 Task: Use Gliss Arpeggios 02 Effect in this video Movie B.mp4
Action: Mouse moved to (166, 102)
Screenshot: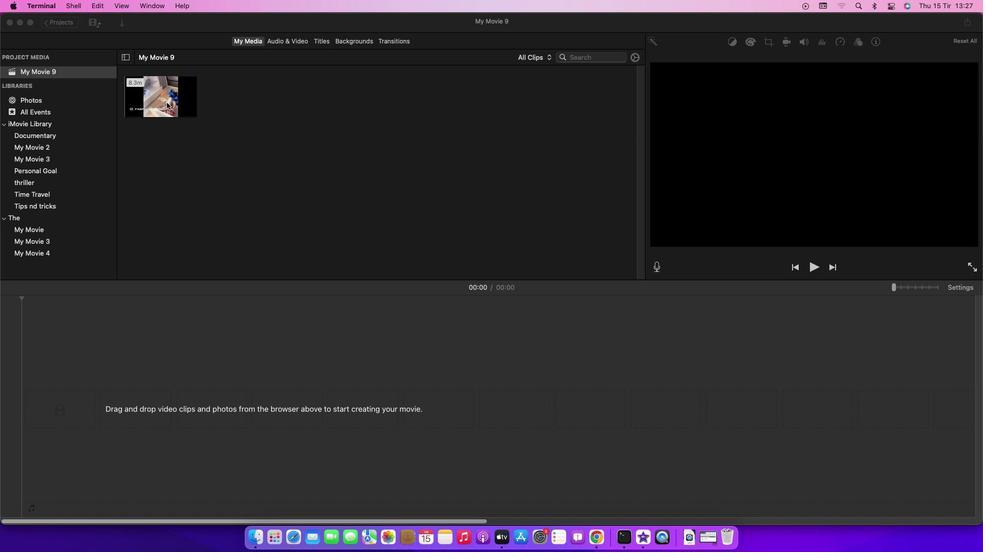 
Action: Mouse pressed left at (166, 102)
Screenshot: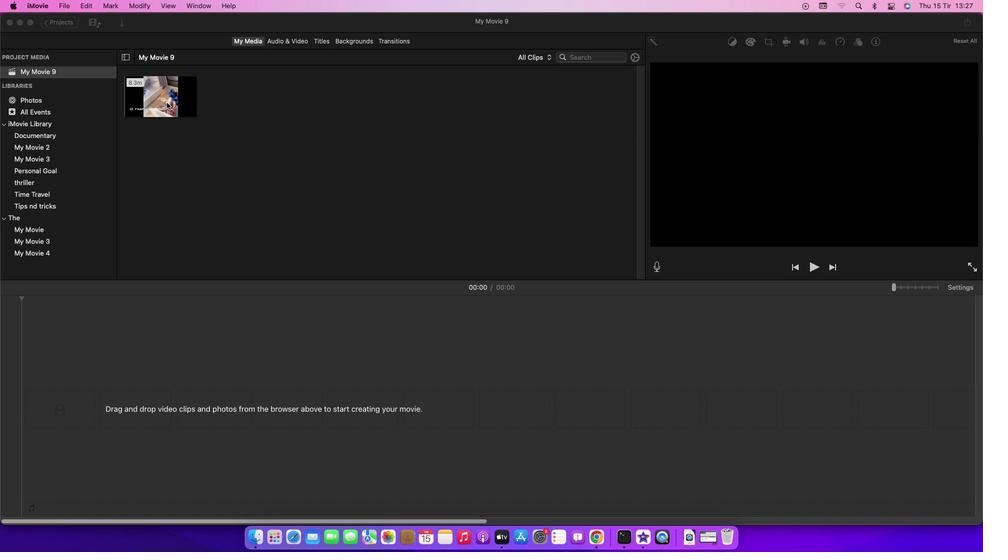 
Action: Mouse moved to (166, 98)
Screenshot: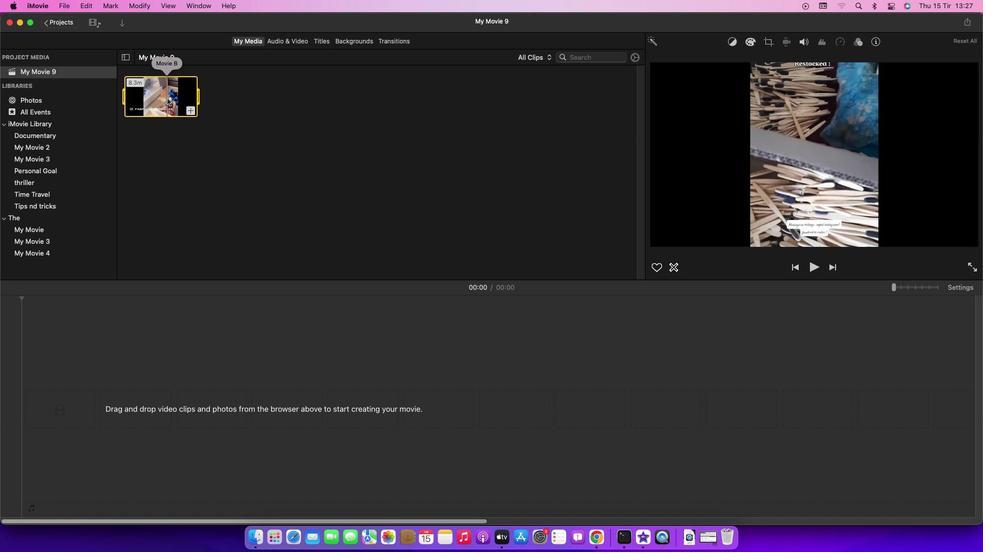 
Action: Mouse pressed left at (166, 98)
Screenshot: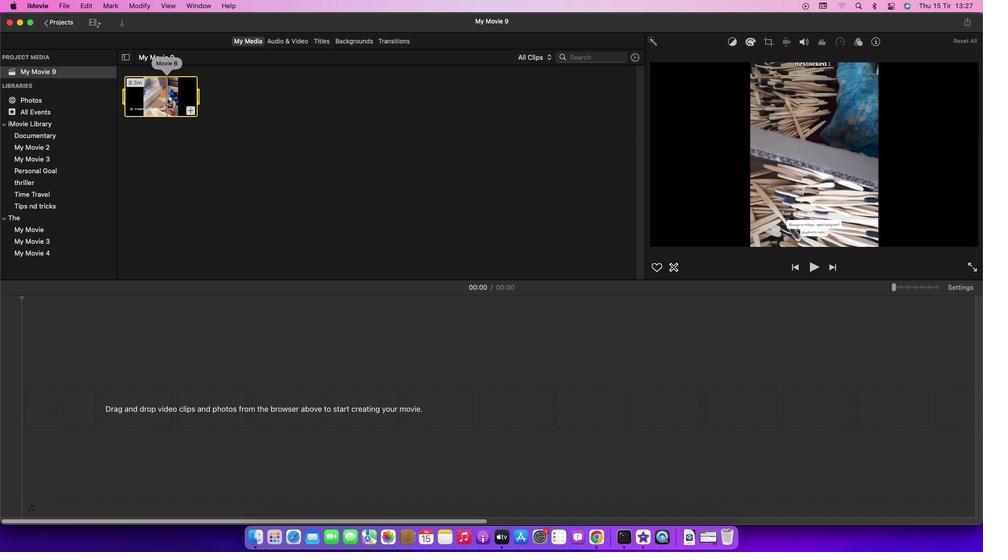 
Action: Mouse moved to (277, 41)
Screenshot: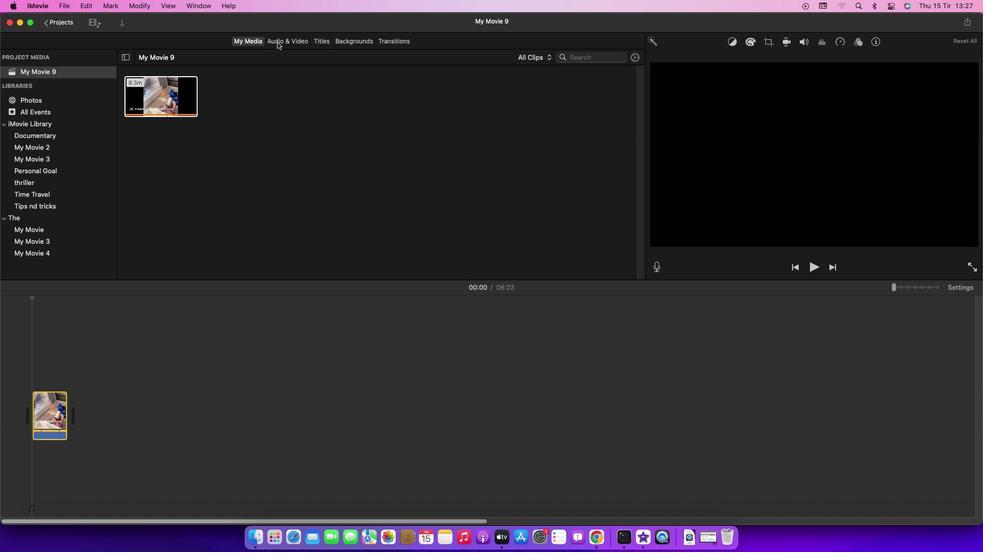 
Action: Mouse pressed left at (277, 41)
Screenshot: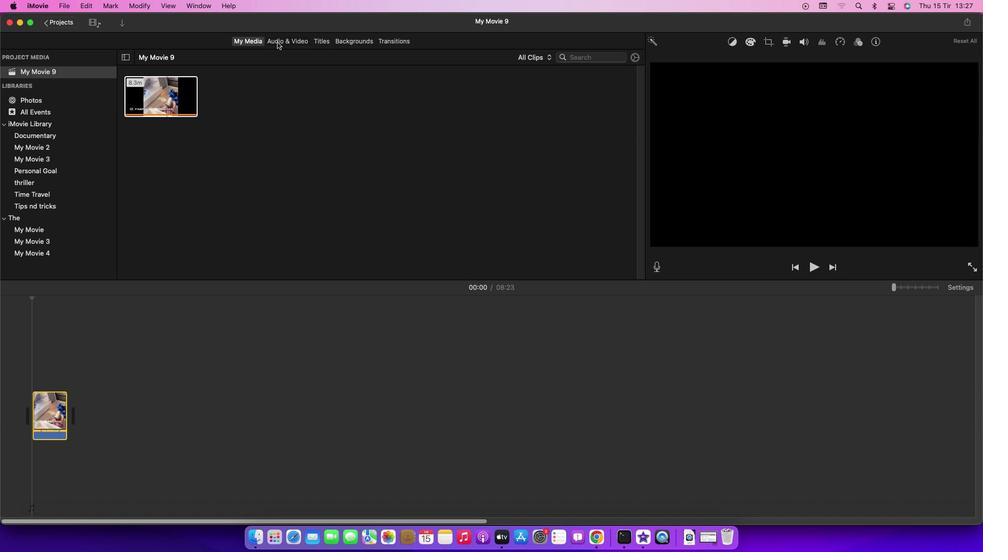
Action: Mouse moved to (56, 96)
Screenshot: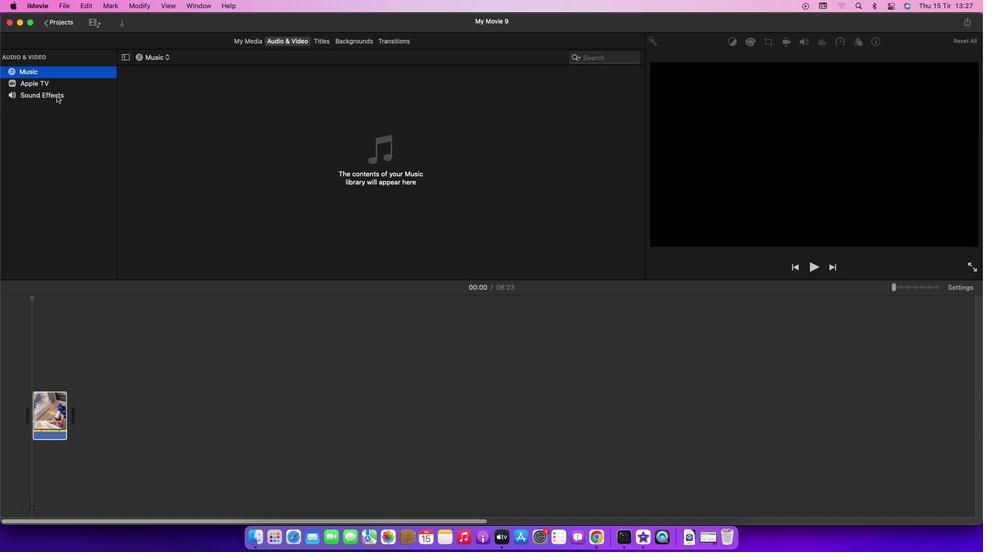 
Action: Mouse pressed left at (56, 96)
Screenshot: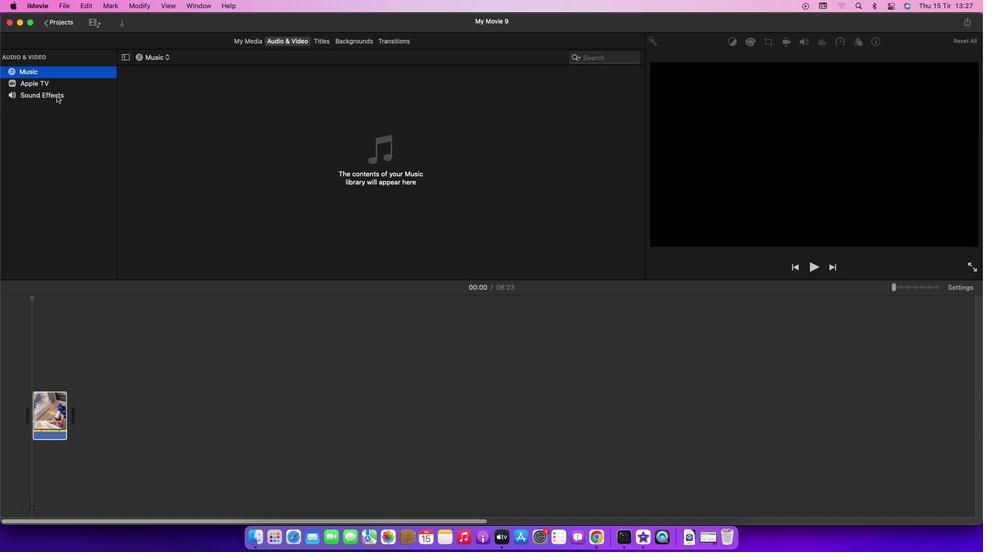 
Action: Mouse moved to (239, 231)
Screenshot: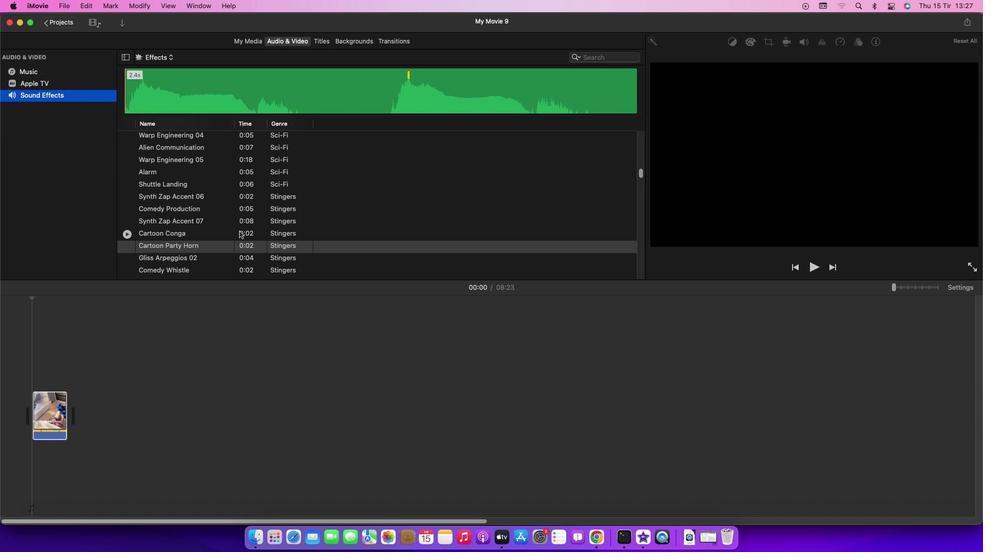 
Action: Mouse scrolled (239, 231) with delta (0, 0)
Screenshot: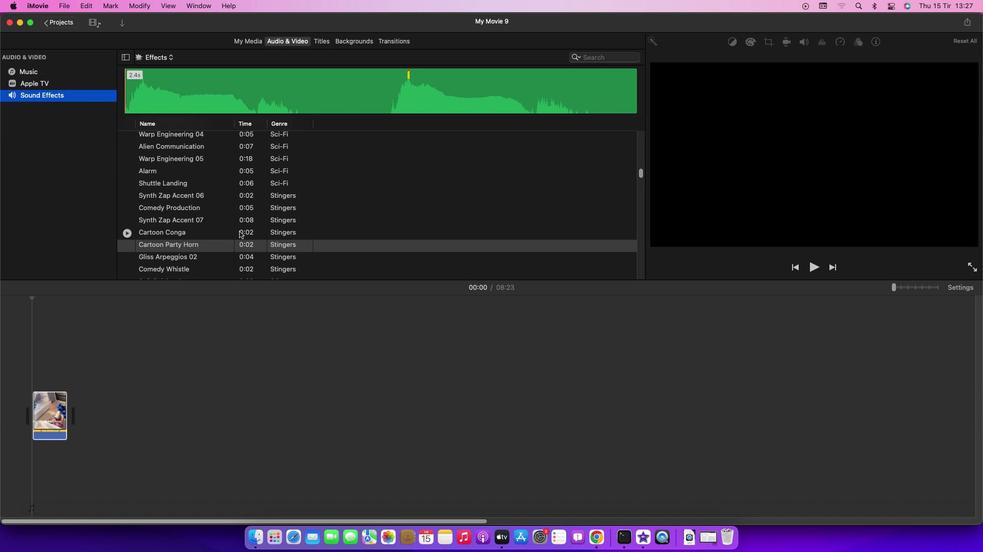 
Action: Mouse scrolled (239, 231) with delta (0, 0)
Screenshot: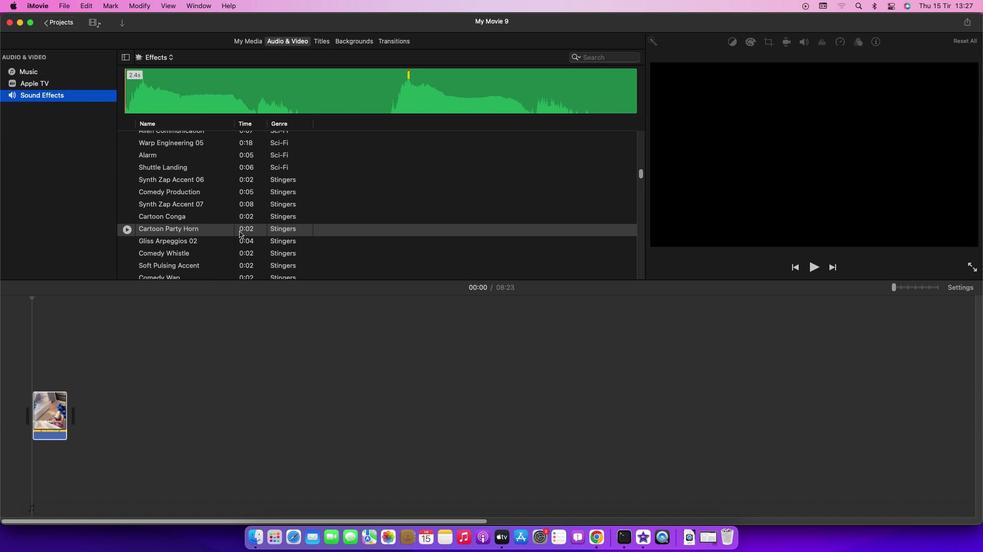 
Action: Mouse scrolled (239, 231) with delta (0, 0)
Screenshot: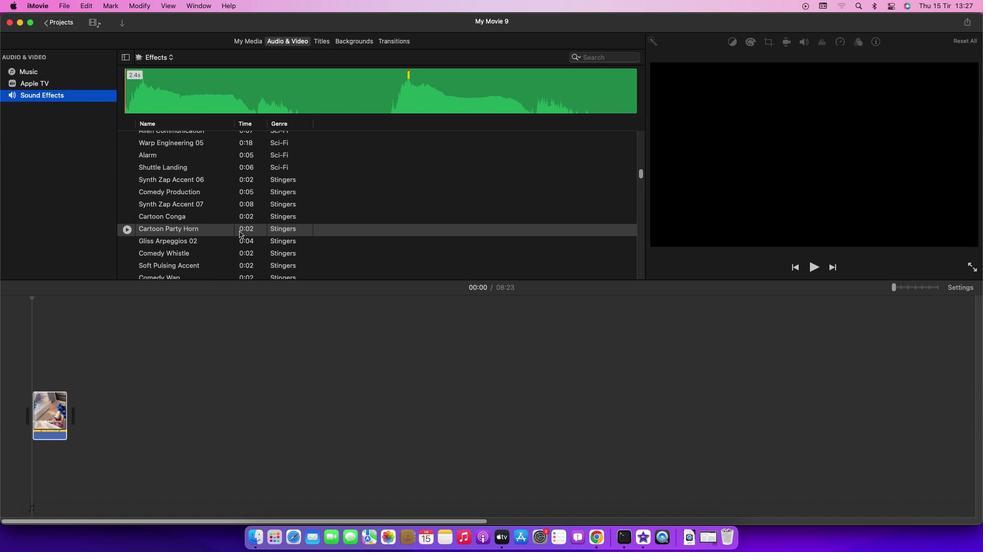 
Action: Mouse moved to (174, 241)
Screenshot: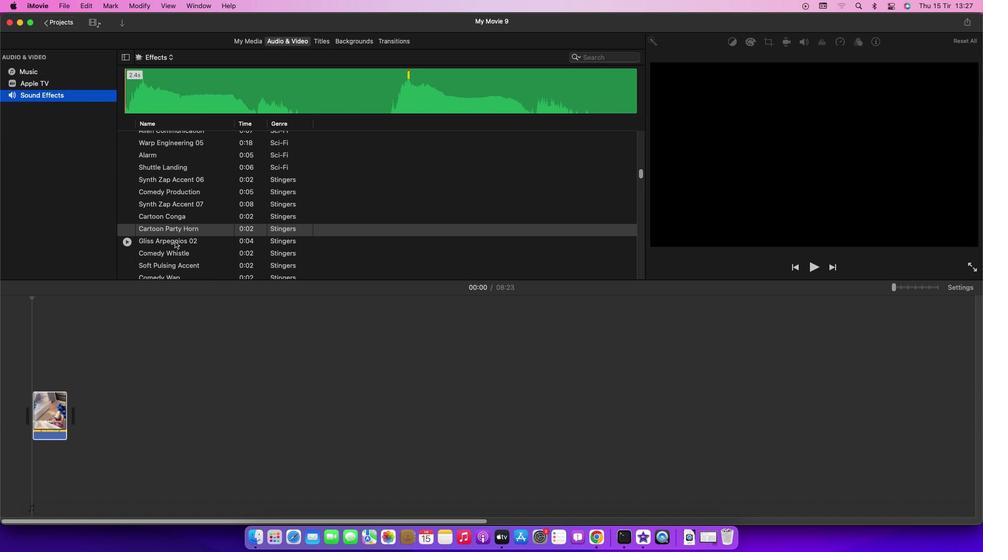 
Action: Mouse pressed left at (174, 241)
Screenshot: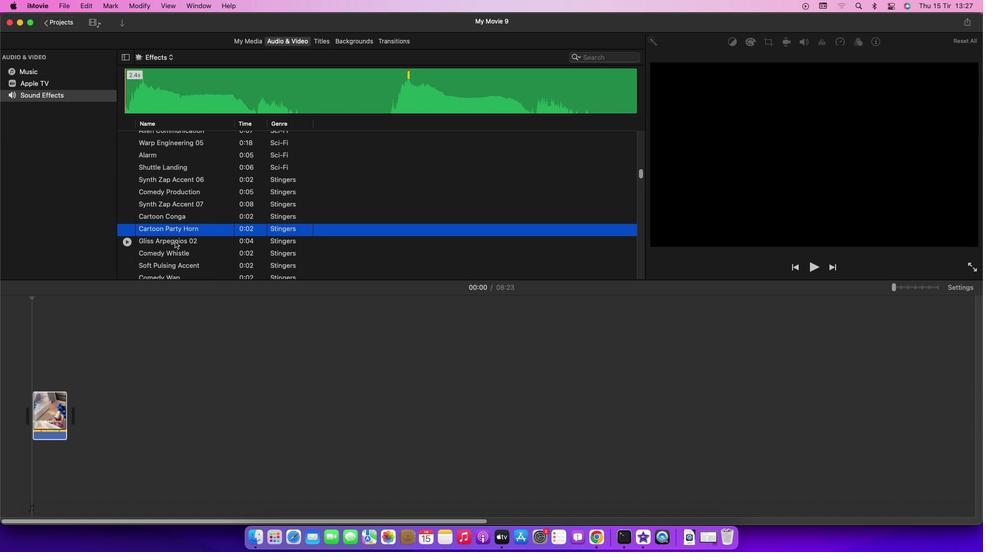 
Action: Mouse pressed left at (174, 241)
Screenshot: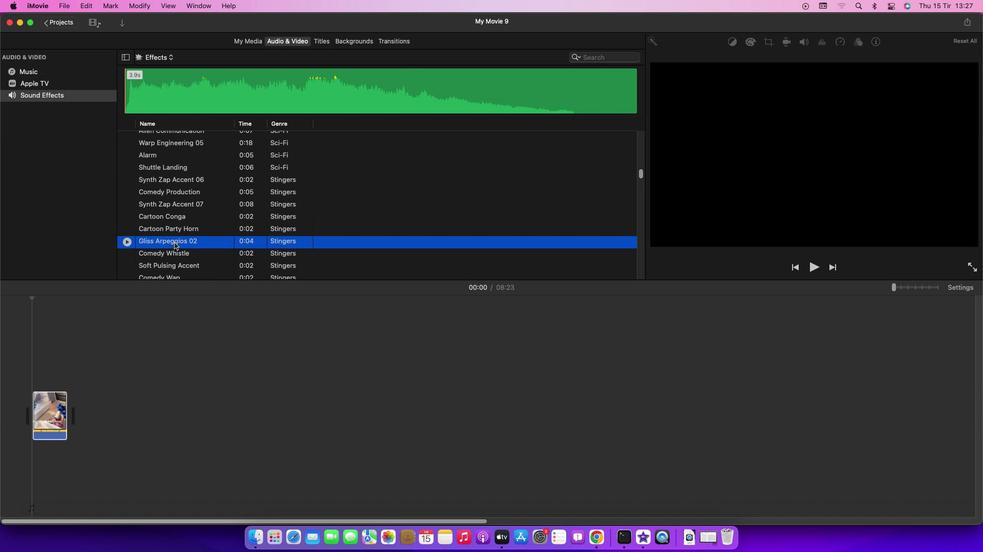 
Action: Mouse moved to (228, 423)
Screenshot: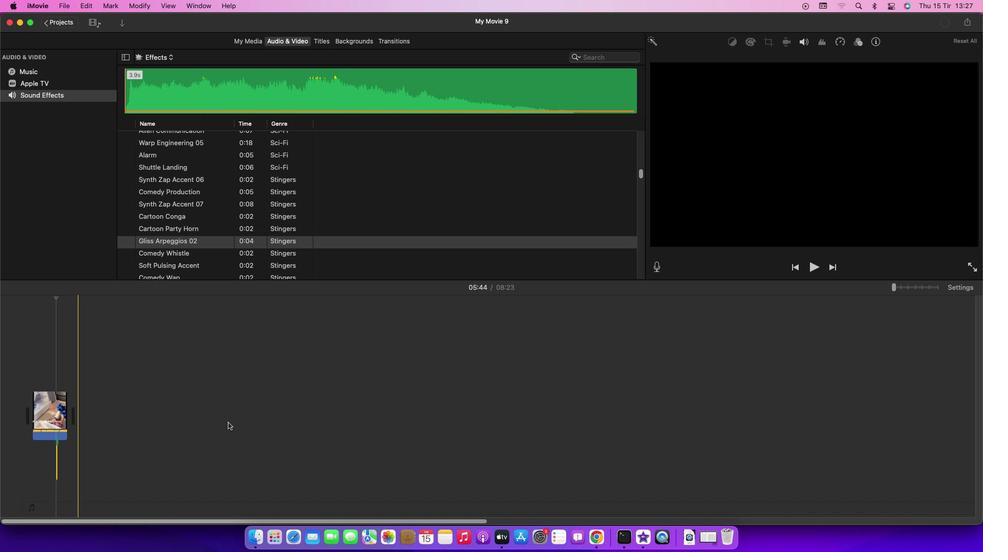 
